 Task: Change the number of segments of HTTP live streaming output to 1.
Action: Mouse moved to (122, 12)
Screenshot: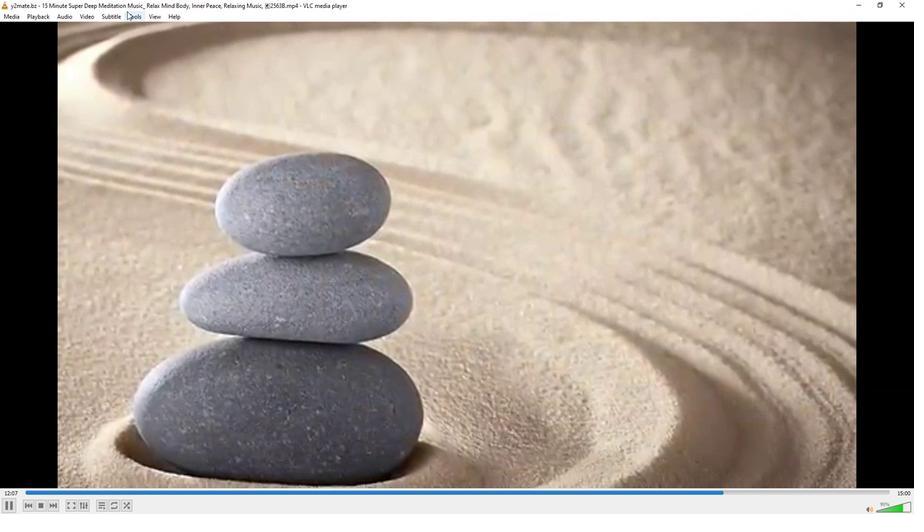
Action: Mouse pressed left at (122, 12)
Screenshot: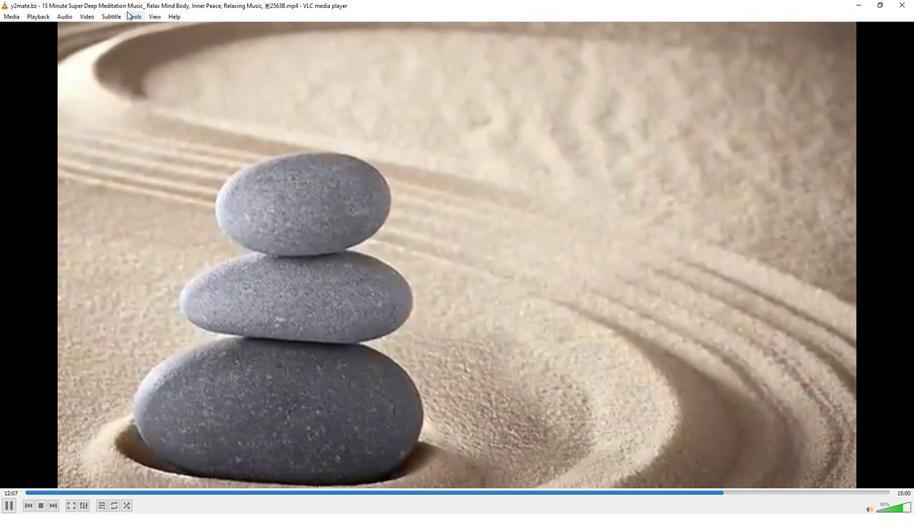 
Action: Mouse moved to (137, 130)
Screenshot: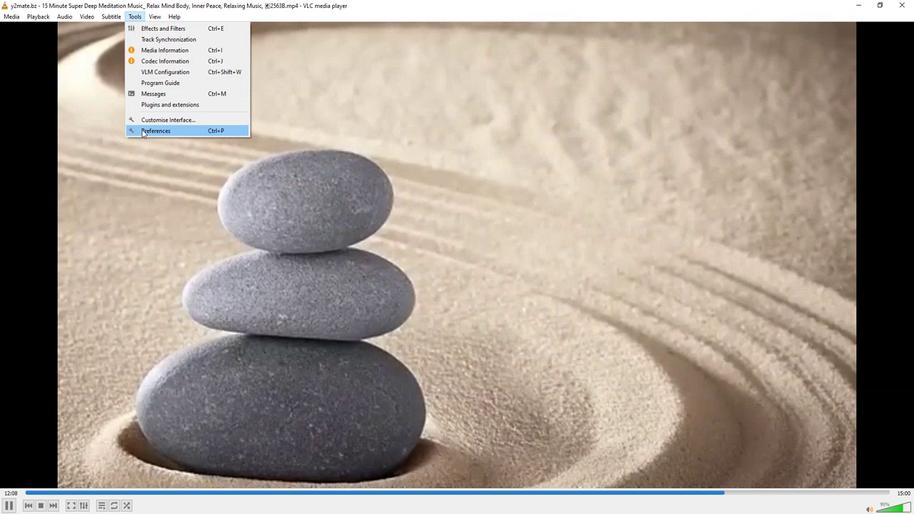
Action: Mouse pressed left at (137, 130)
Screenshot: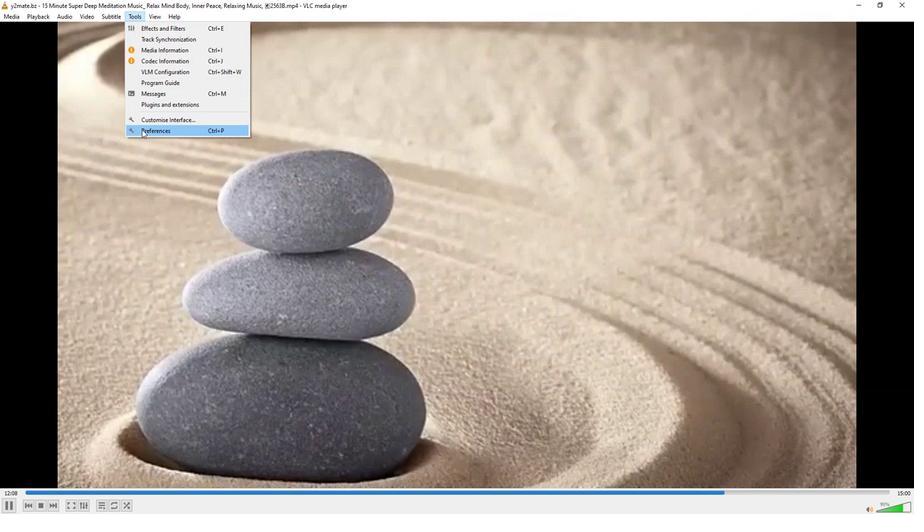 
Action: Mouse moved to (304, 418)
Screenshot: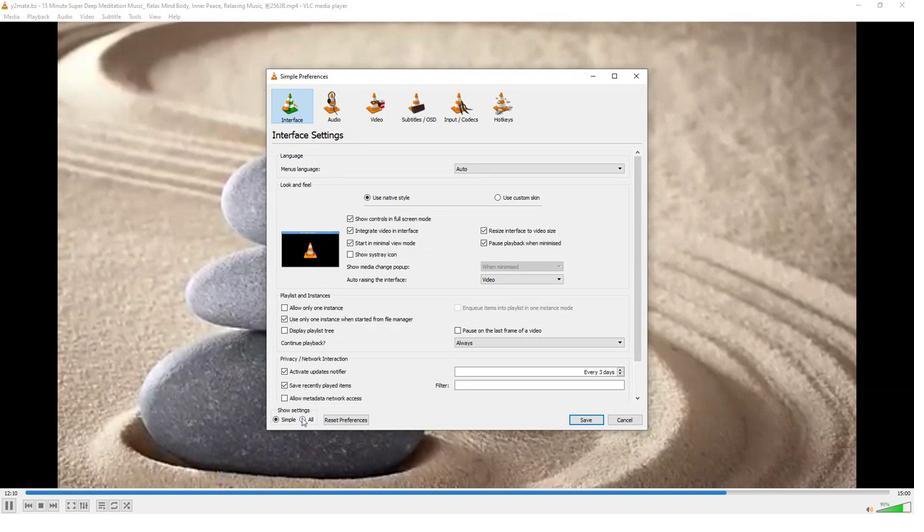 
Action: Mouse pressed left at (304, 418)
Screenshot: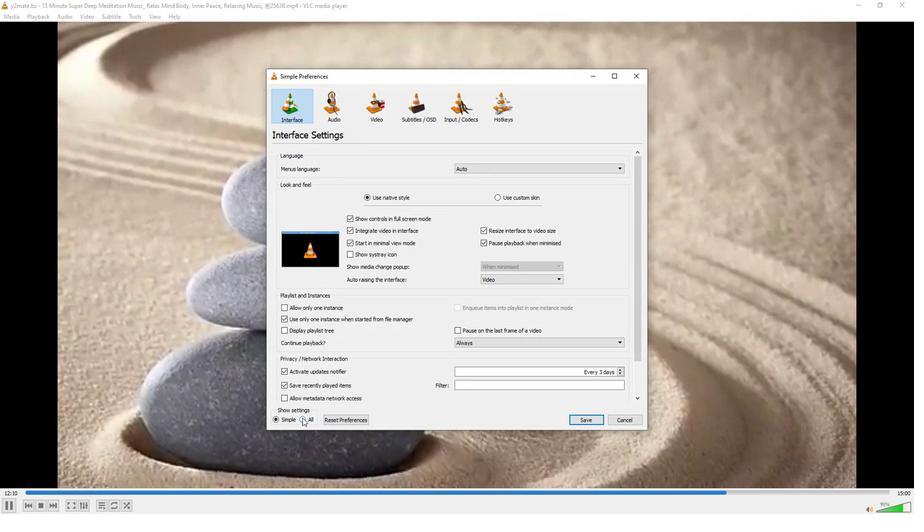 
Action: Mouse moved to (309, 364)
Screenshot: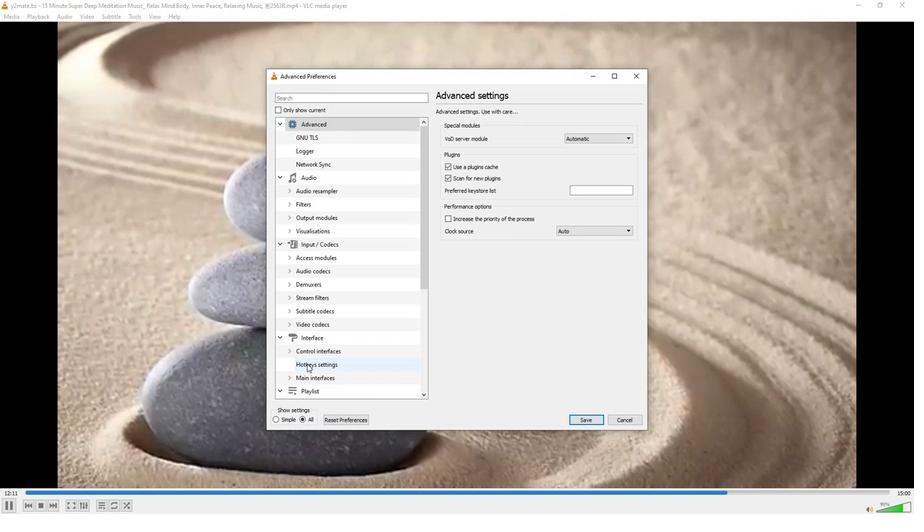 
Action: Mouse scrolled (309, 364) with delta (0, 0)
Screenshot: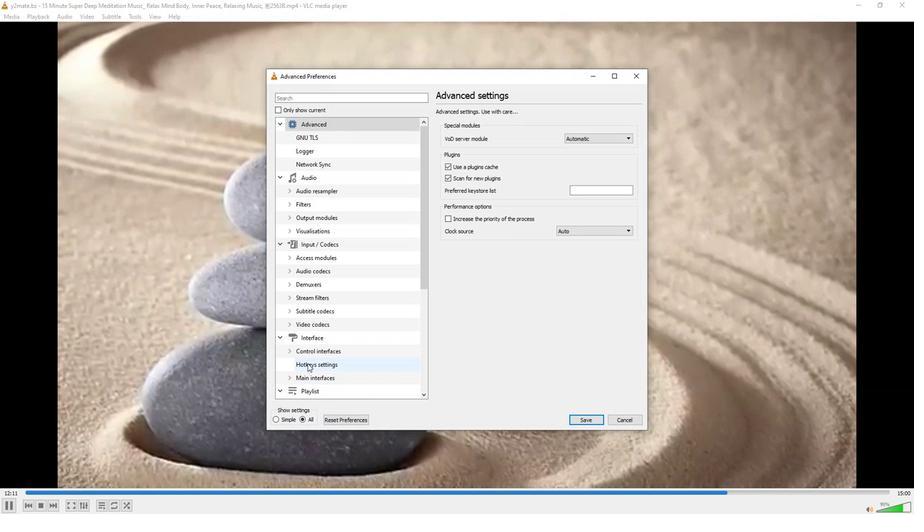 
Action: Mouse moved to (310, 364)
Screenshot: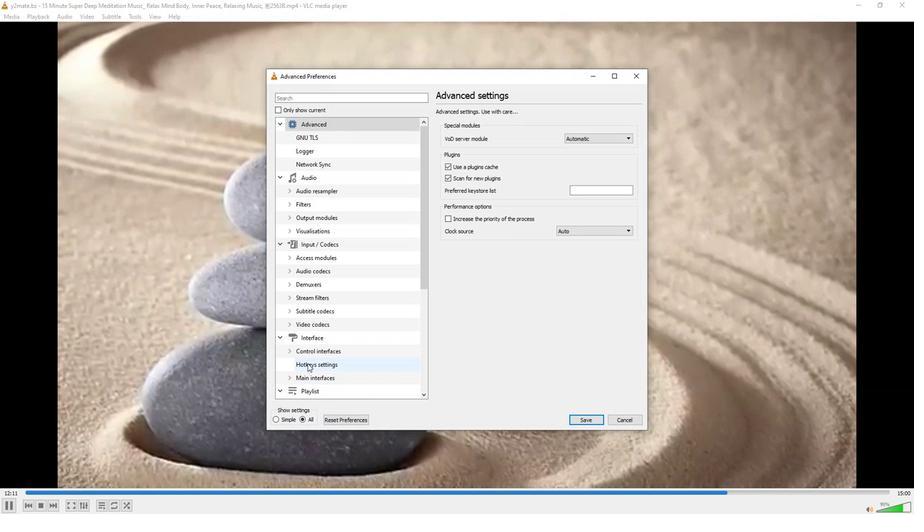 
Action: Mouse scrolled (310, 363) with delta (0, 0)
Screenshot: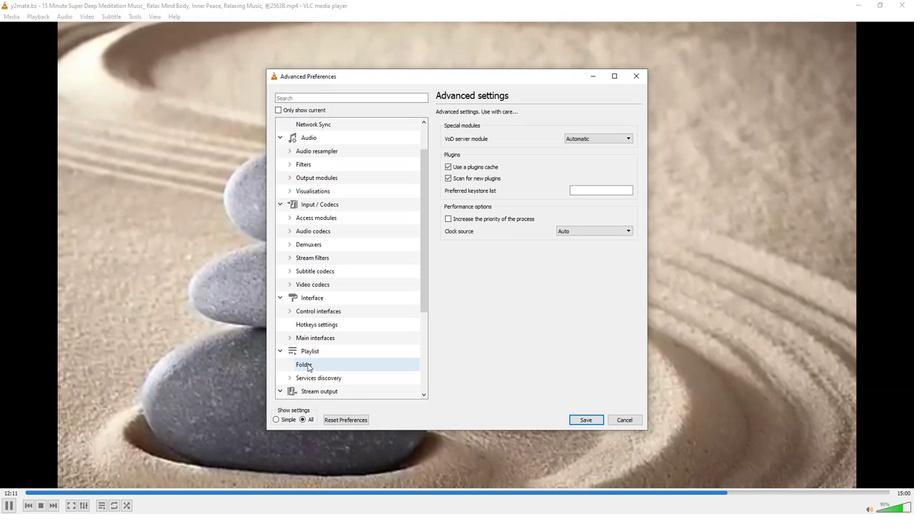 
Action: Mouse moved to (293, 367)
Screenshot: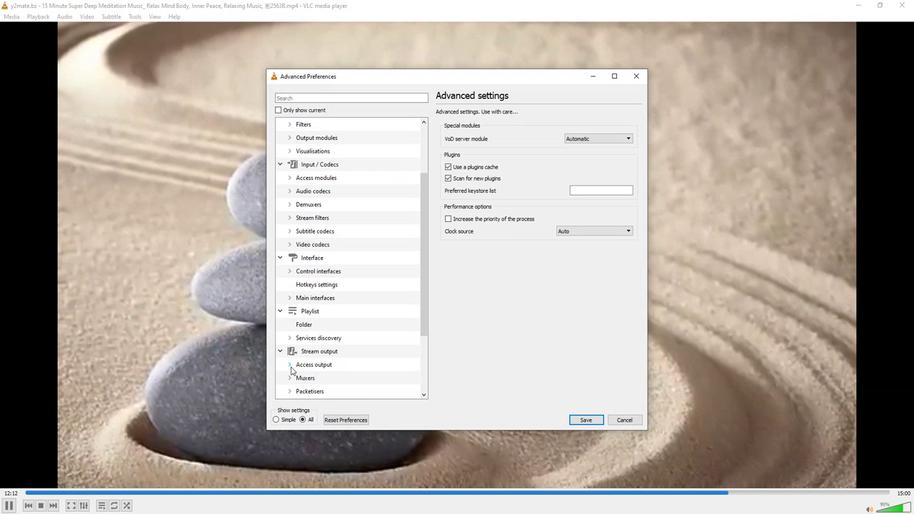
Action: Mouse pressed left at (293, 367)
Screenshot: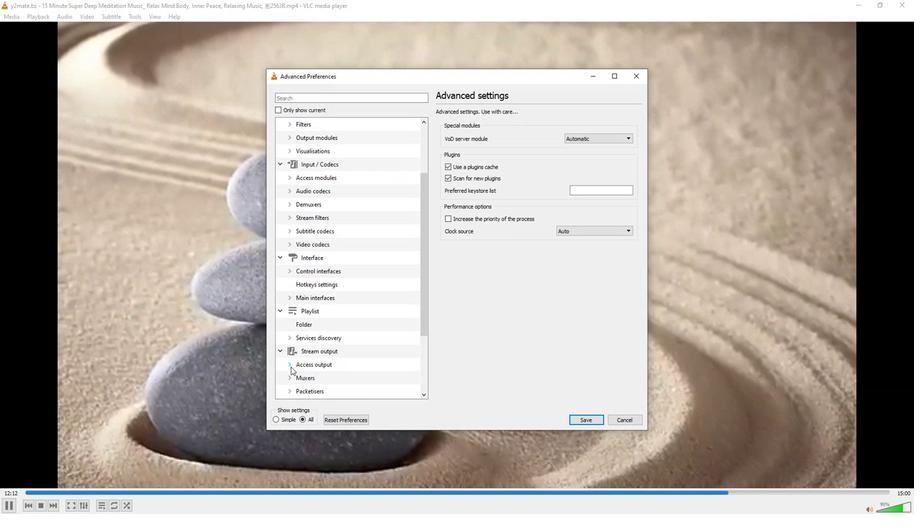 
Action: Mouse moved to (312, 385)
Screenshot: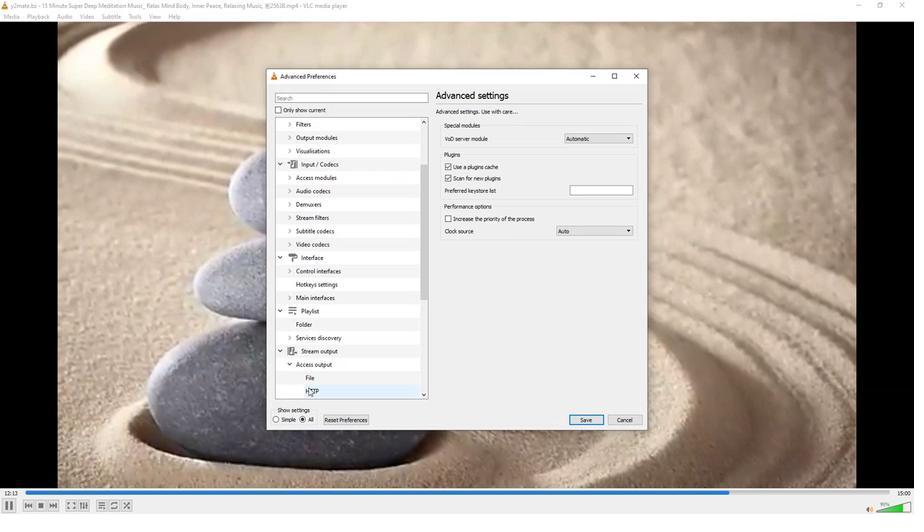
Action: Mouse scrolled (312, 384) with delta (0, 0)
Screenshot: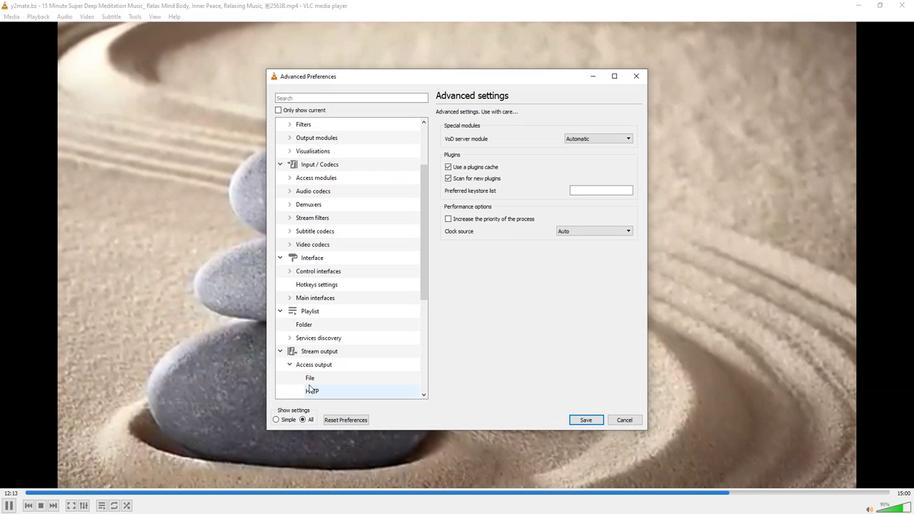 
Action: Mouse moved to (315, 363)
Screenshot: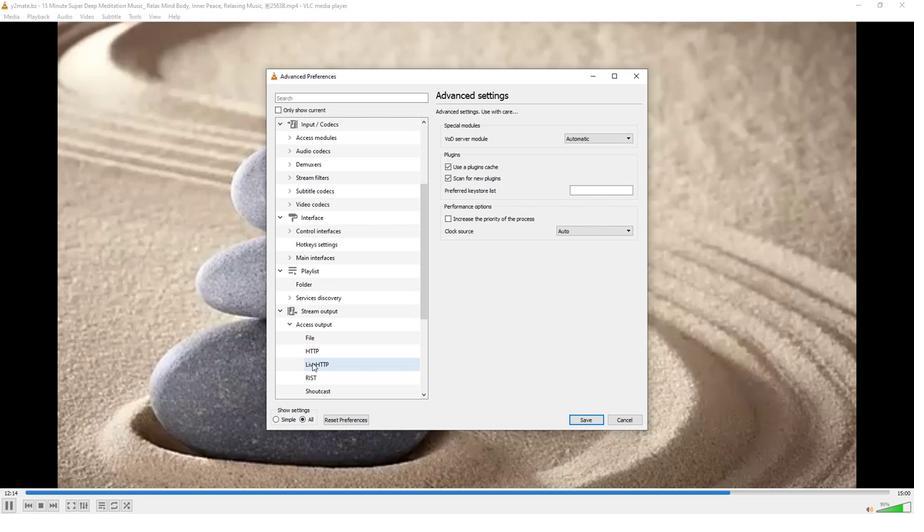 
Action: Mouse pressed left at (315, 363)
Screenshot: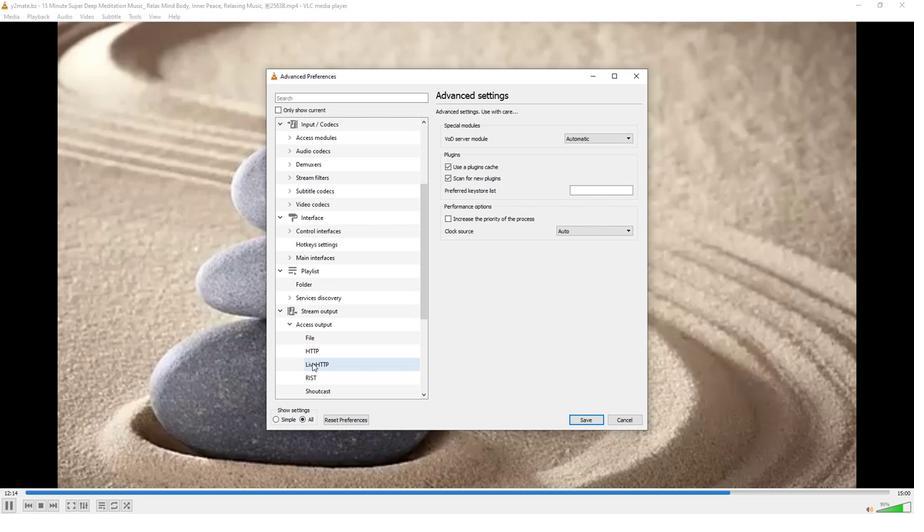 
Action: Mouse moved to (529, 394)
Screenshot: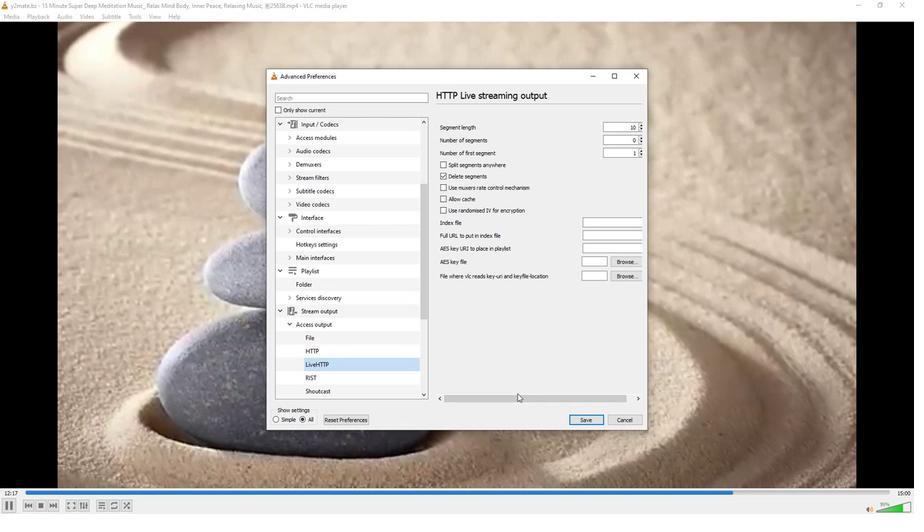 
Action: Mouse pressed left at (529, 394)
Screenshot: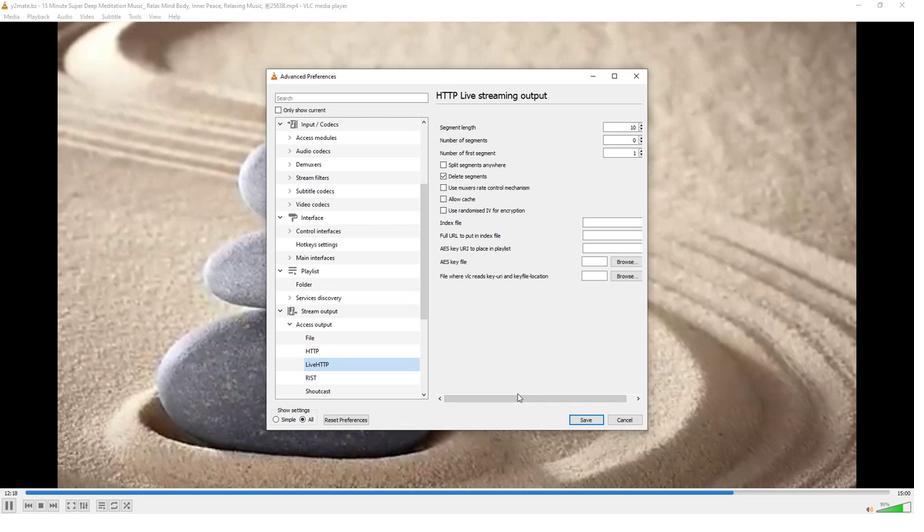 
Action: Mouse moved to (544, 398)
Screenshot: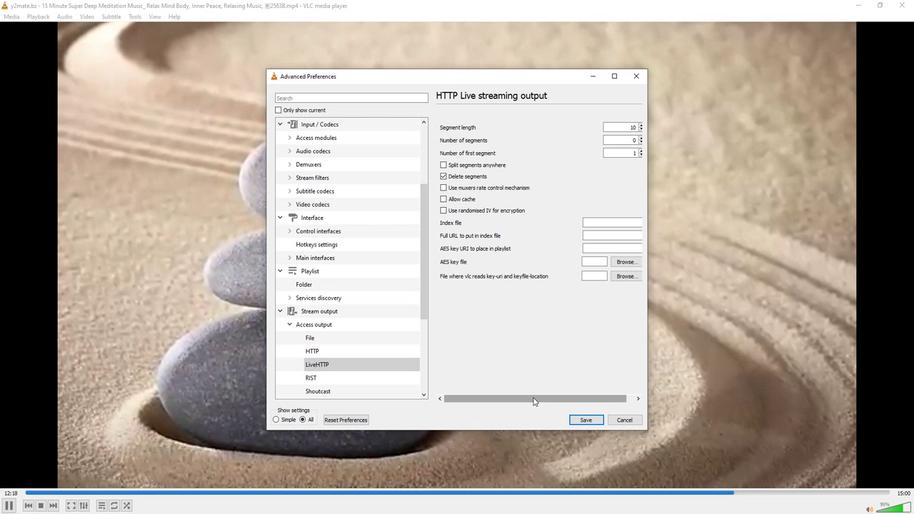 
Action: Mouse pressed left at (544, 398)
Screenshot: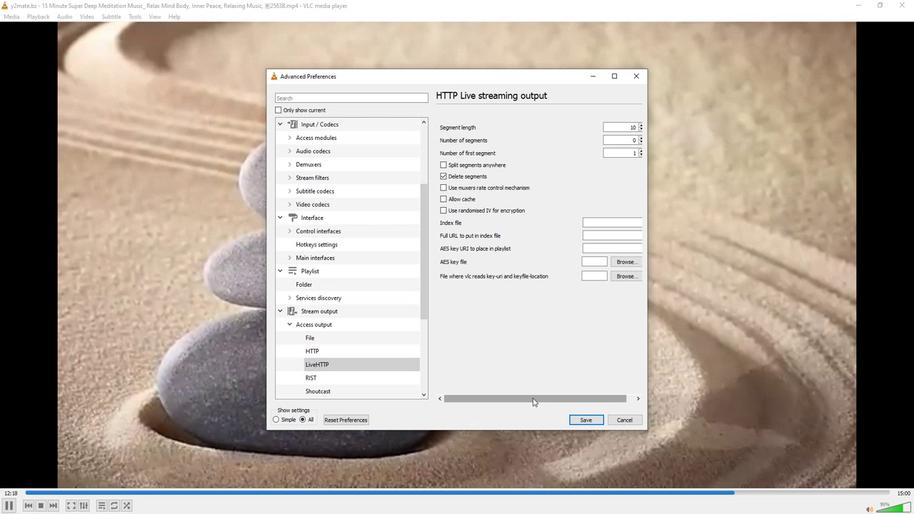 
Action: Mouse moved to (650, 137)
Screenshot: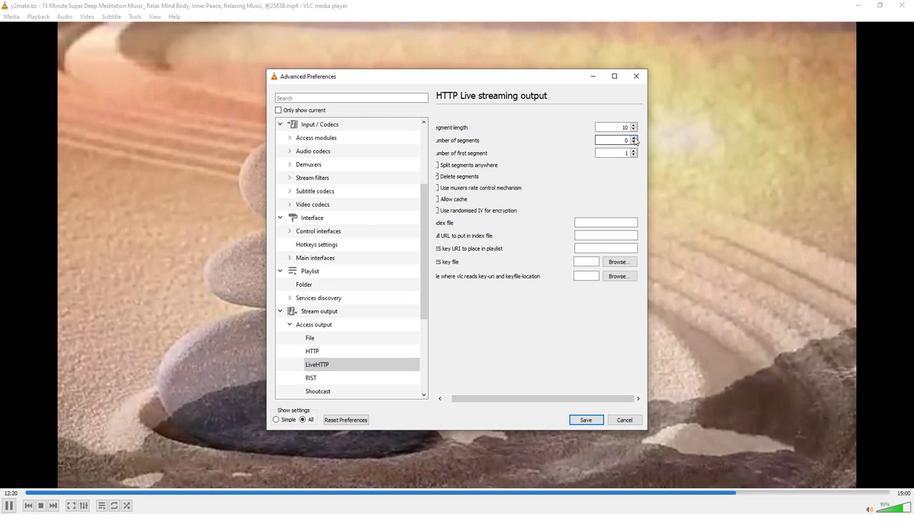 
Action: Mouse pressed left at (650, 137)
Screenshot: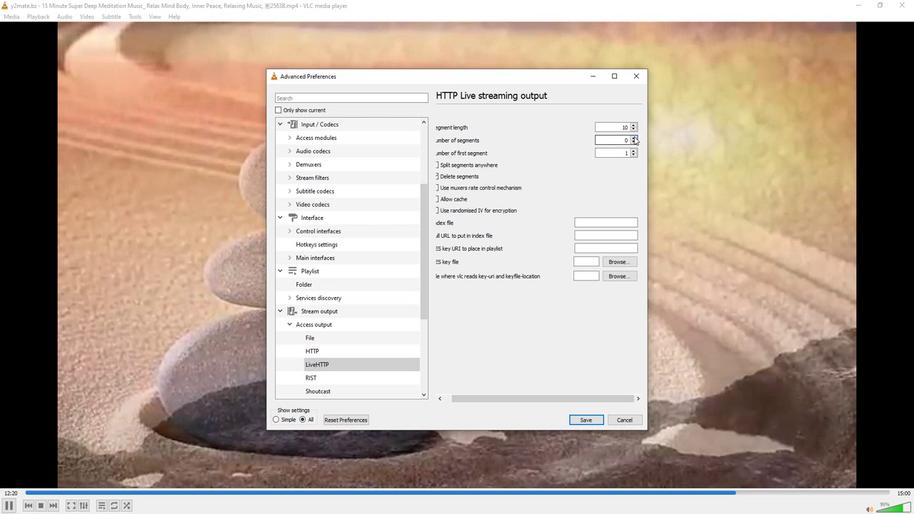 
Action: Mouse moved to (561, 271)
Screenshot: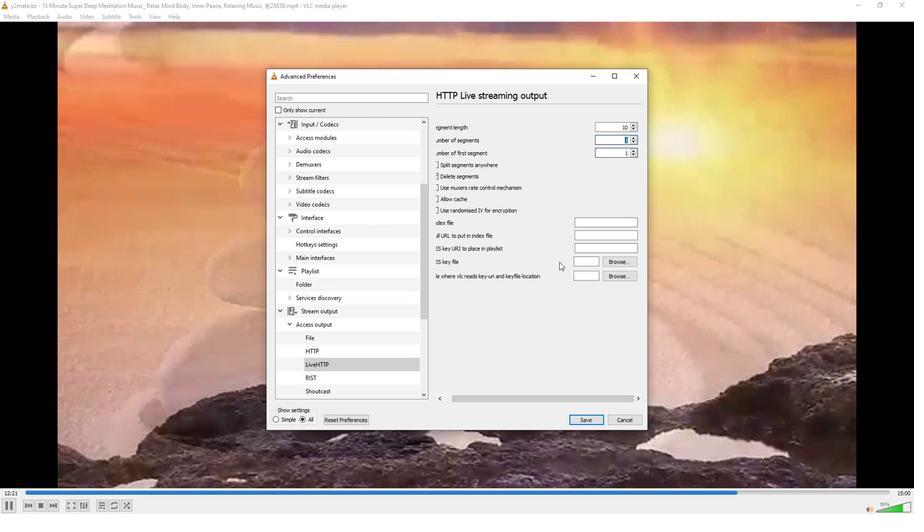 
